 Task: Look for Airbnb options in Shirbin, Egypt from 12th December, 2023 to 16th December, 2023 for 8 adults. Place can be private room with 8 bedrooms having 8 beds and 8 bathrooms. Property type can be hotel. Amenities needed are: wifi, TV, free parkinig on premises, gym, breakfast.
Action: Mouse moved to (449, 100)
Screenshot: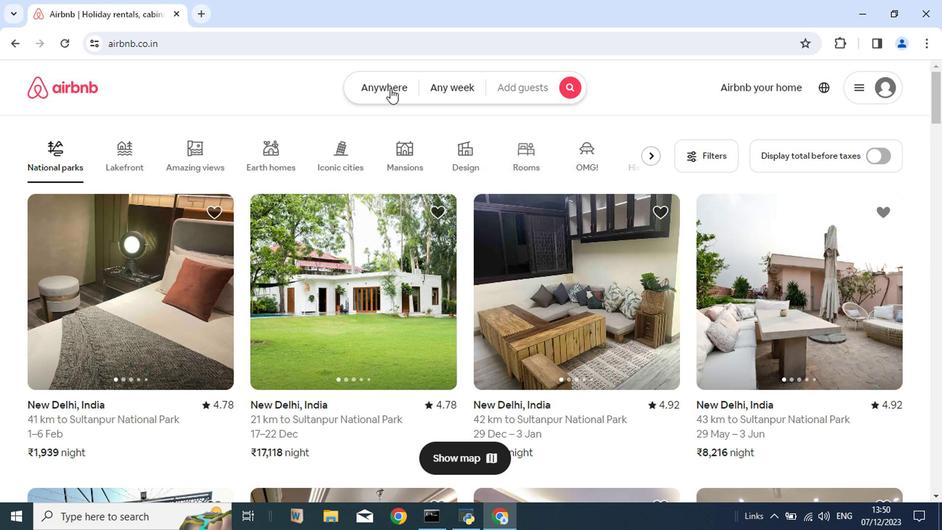 
Action: Mouse pressed left at (449, 100)
Screenshot: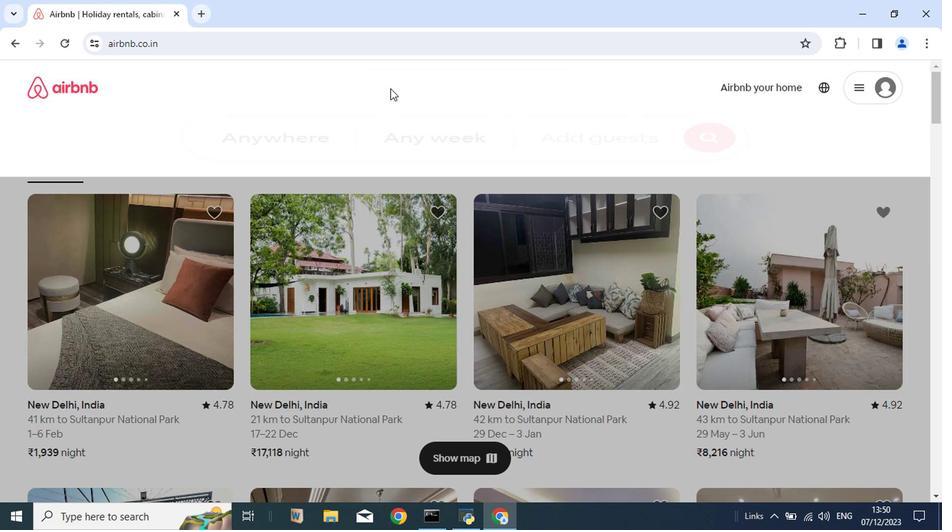 
Action: Mouse moved to (451, 102)
Screenshot: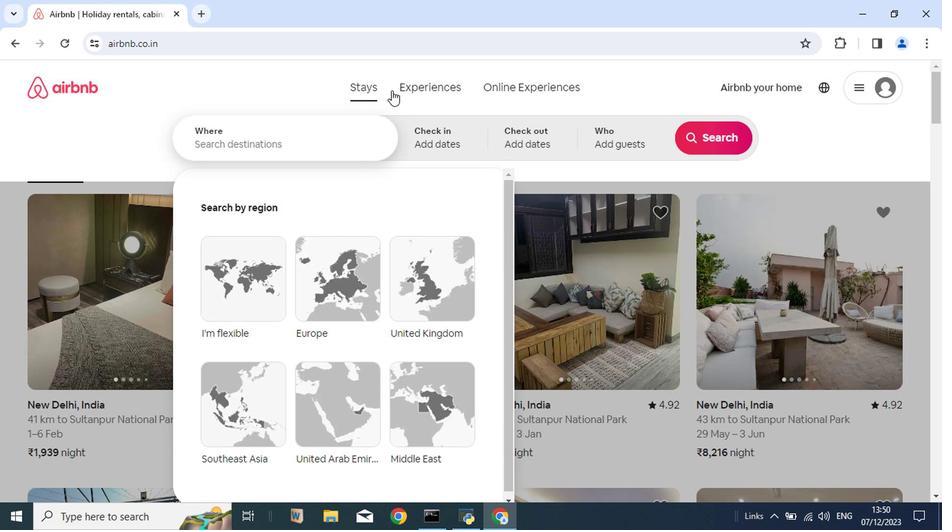 
Action: Key pressed <Key.shift>Shirbin
Screenshot: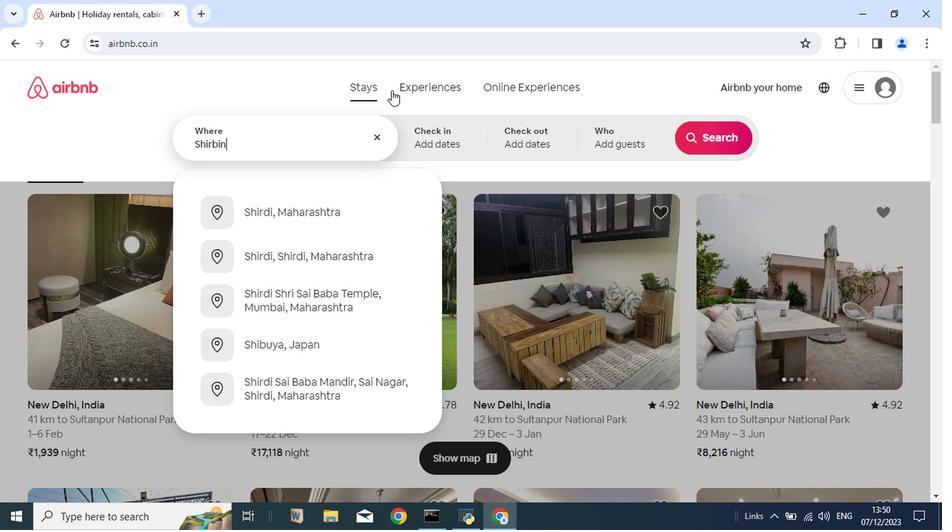 
Action: Mouse moved to (380, 259)
Screenshot: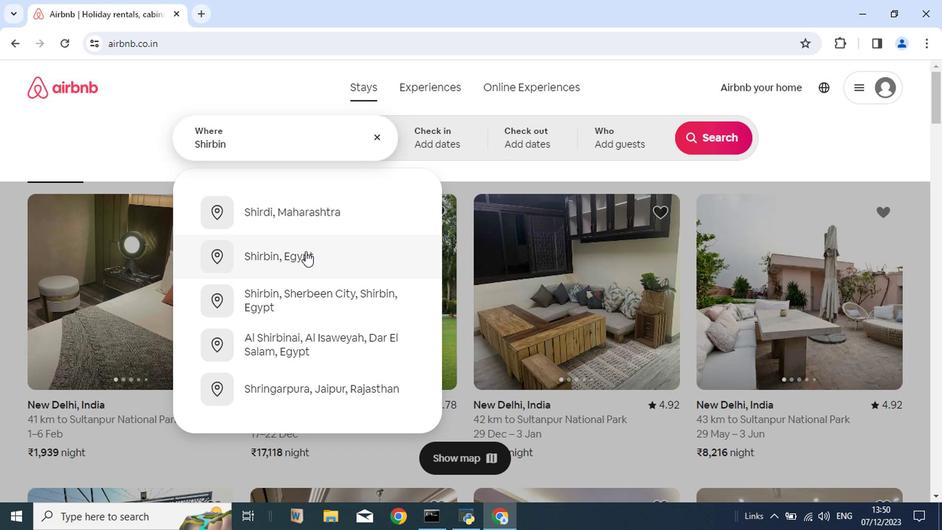 
Action: Mouse pressed left at (380, 259)
Screenshot: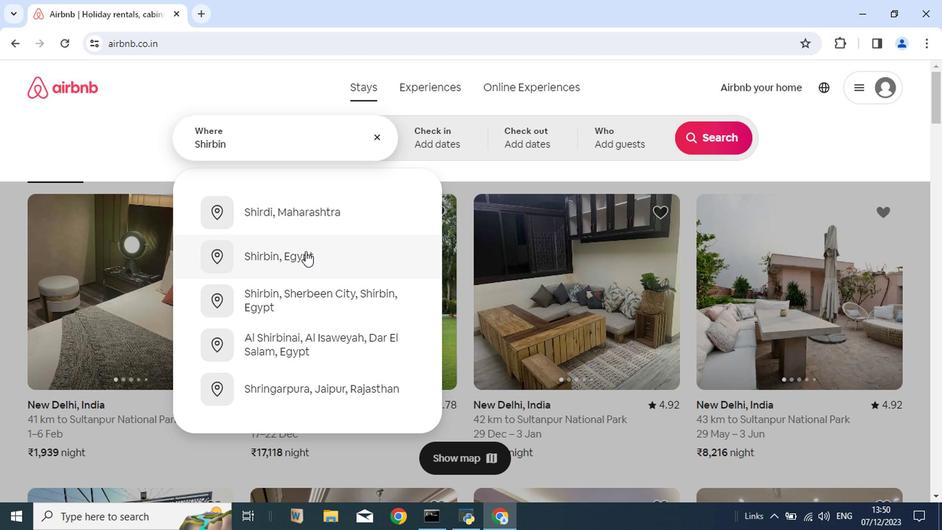 
Action: Mouse moved to (368, 379)
Screenshot: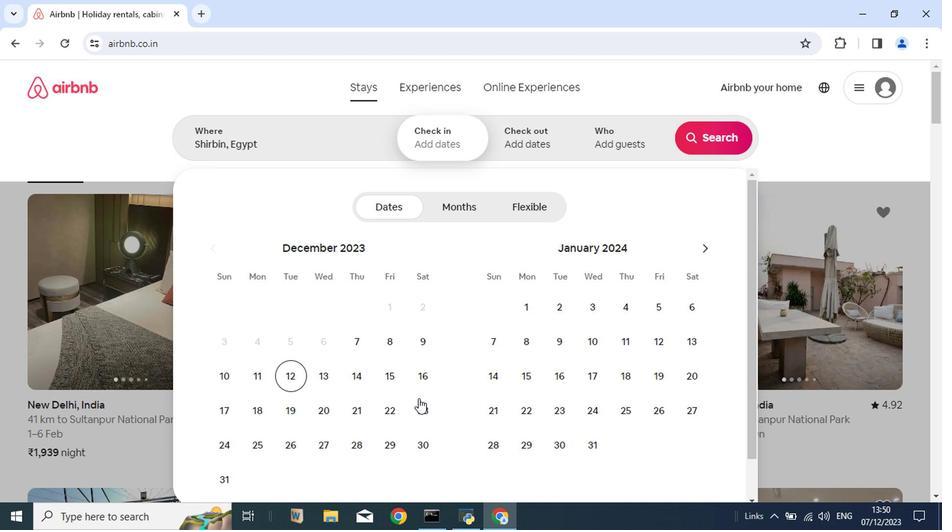 
Action: Mouse pressed left at (368, 379)
Screenshot: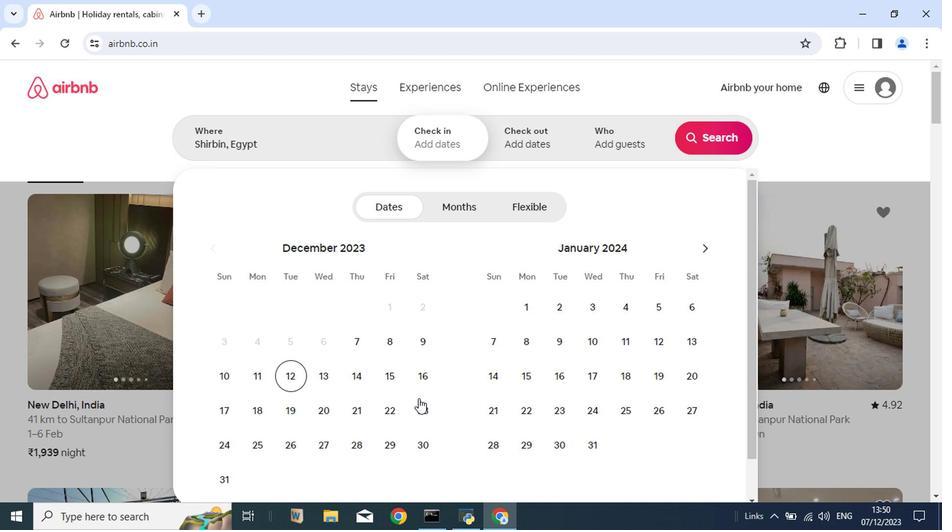 
Action: Mouse moved to (479, 382)
Screenshot: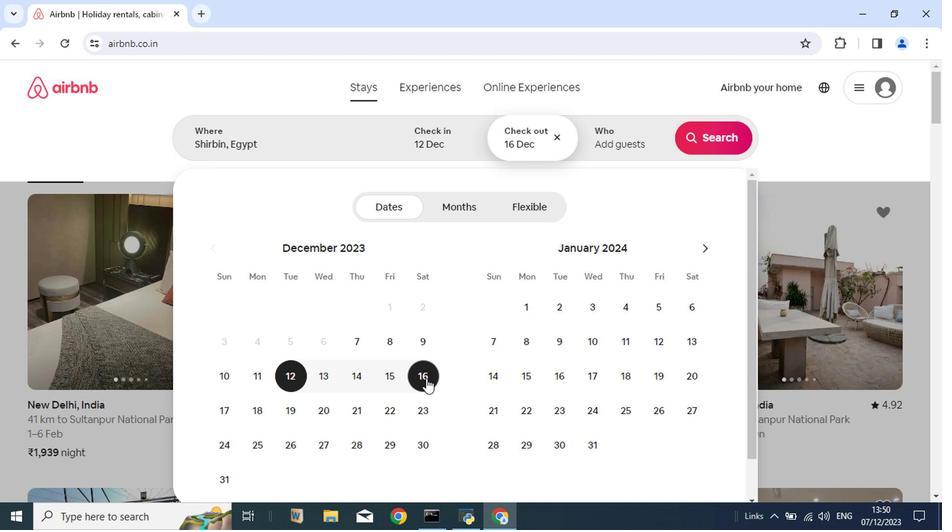 
Action: Mouse pressed left at (479, 382)
Screenshot: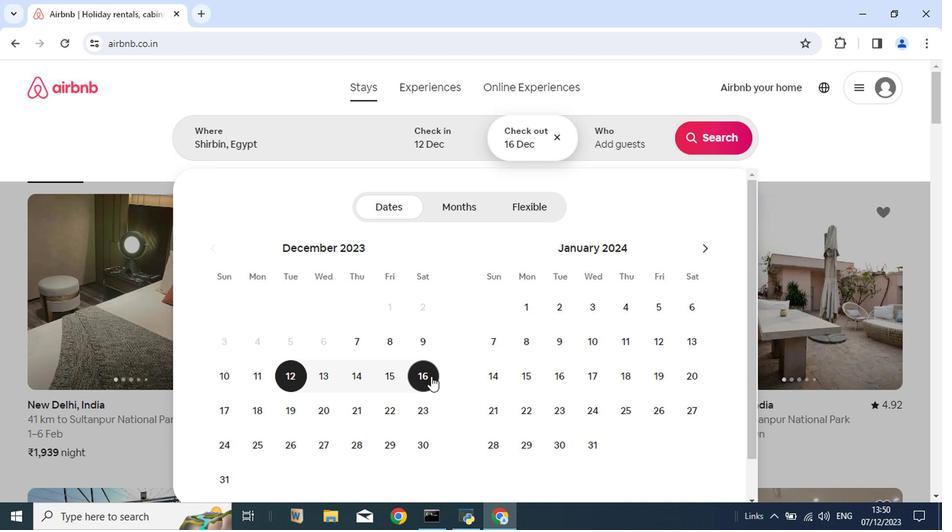 
Action: Mouse moved to (646, 147)
Screenshot: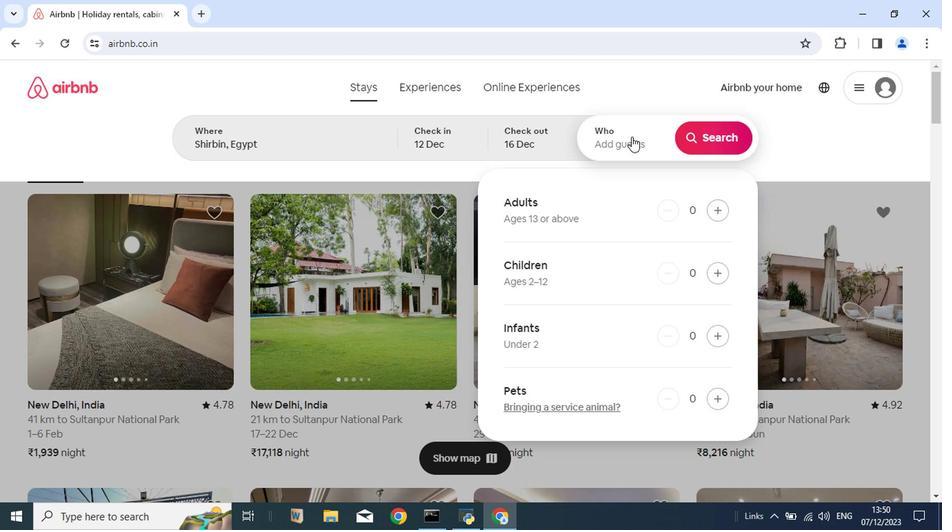 
Action: Mouse pressed left at (646, 147)
Screenshot: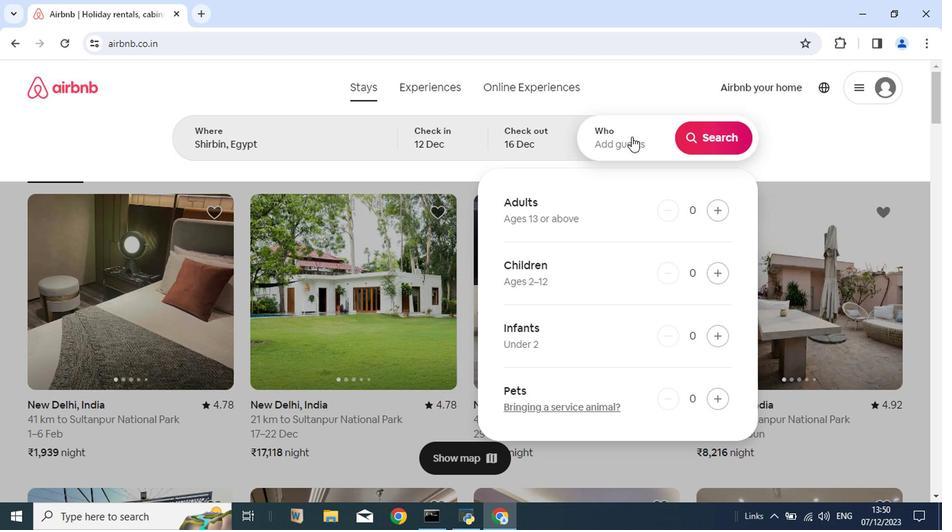 
Action: Mouse moved to (714, 216)
Screenshot: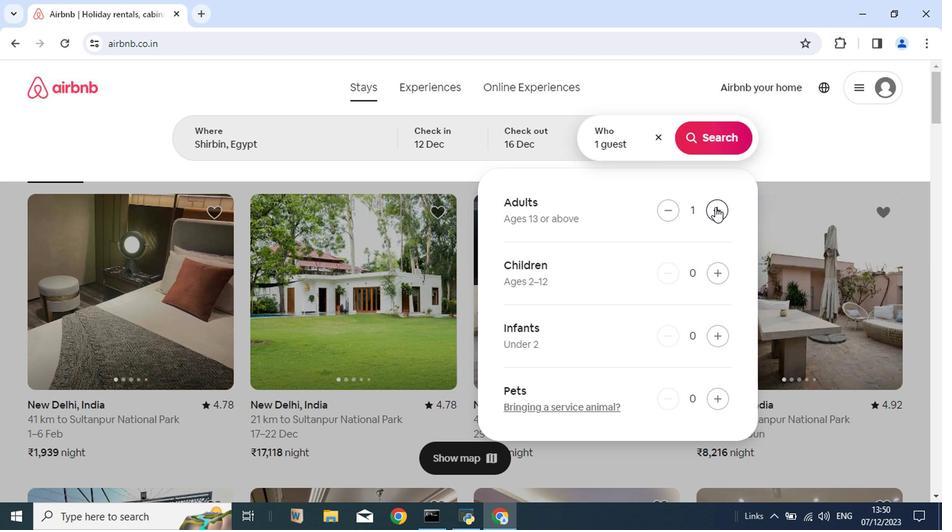 
Action: Mouse pressed left at (714, 216)
Screenshot: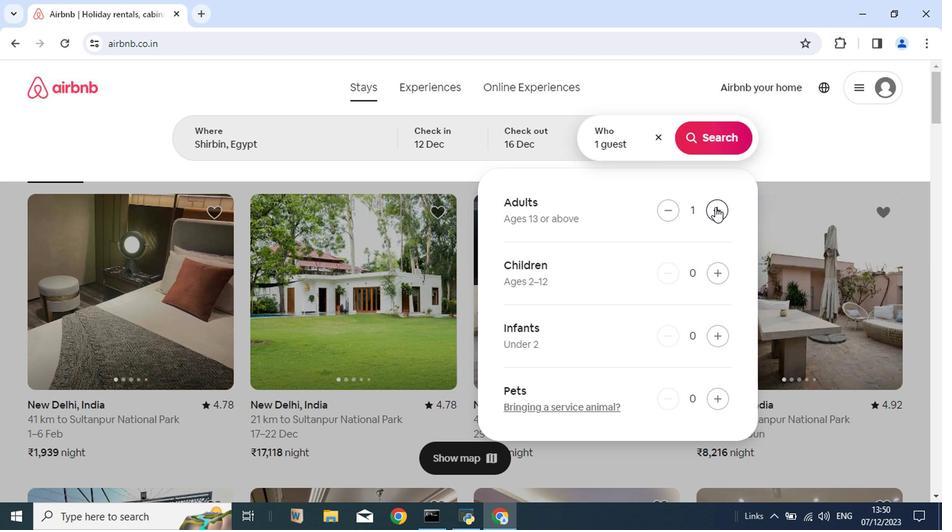 
Action: Mouse pressed left at (714, 216)
Screenshot: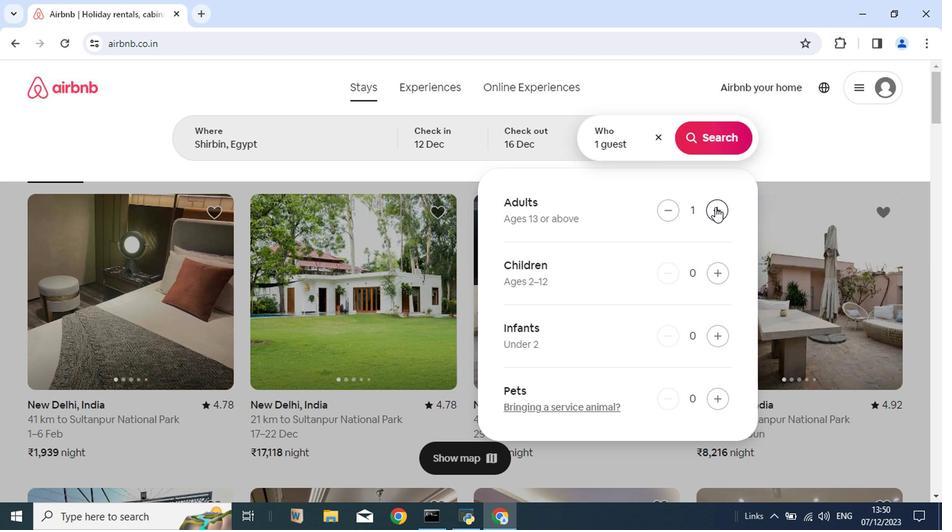 
Action: Mouse pressed left at (714, 216)
Screenshot: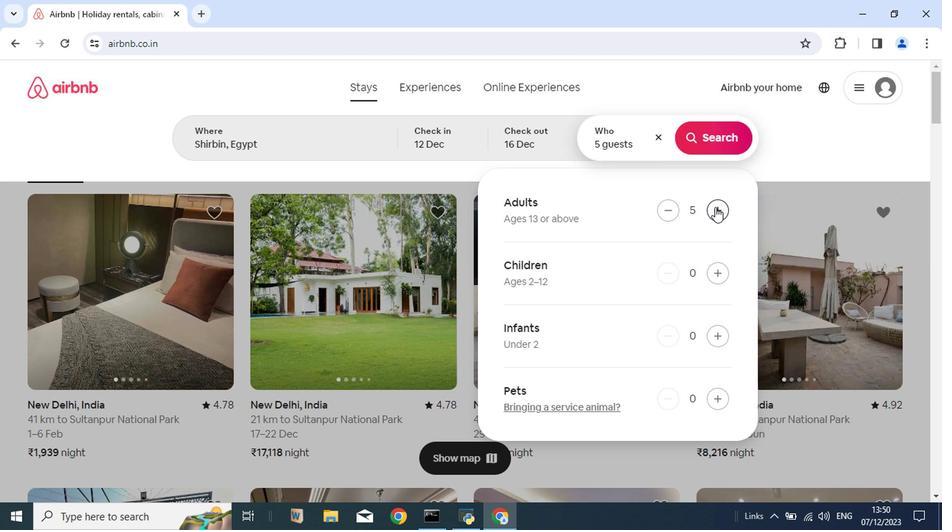 
Action: Mouse pressed left at (714, 216)
Screenshot: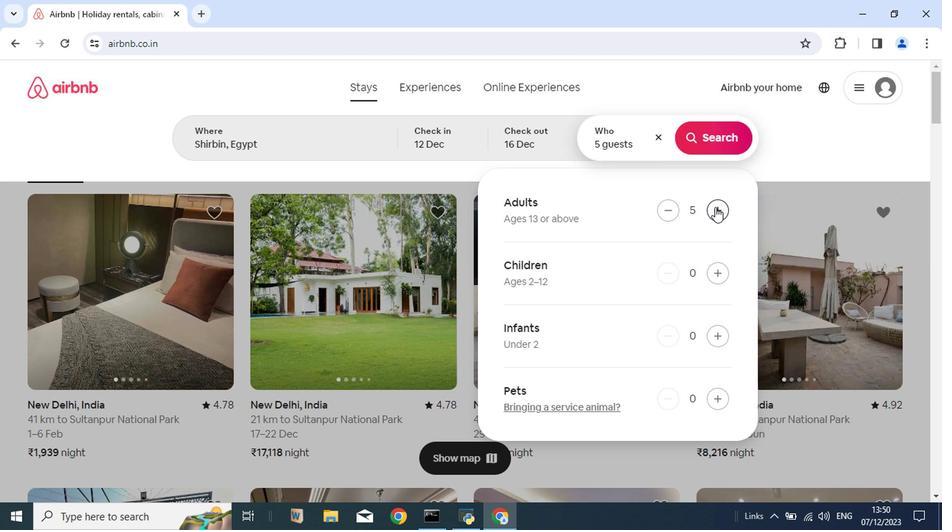 
Action: Mouse pressed left at (714, 216)
Screenshot: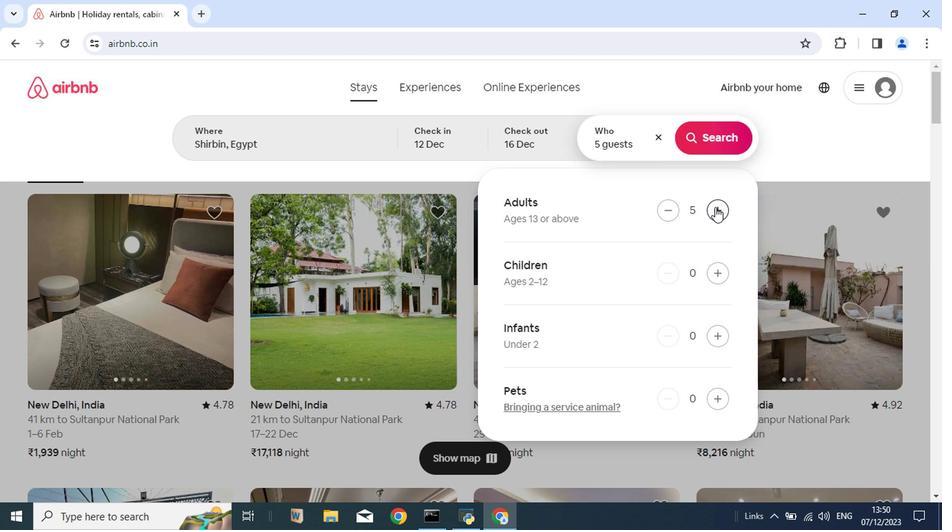 
Action: Mouse pressed left at (714, 216)
Screenshot: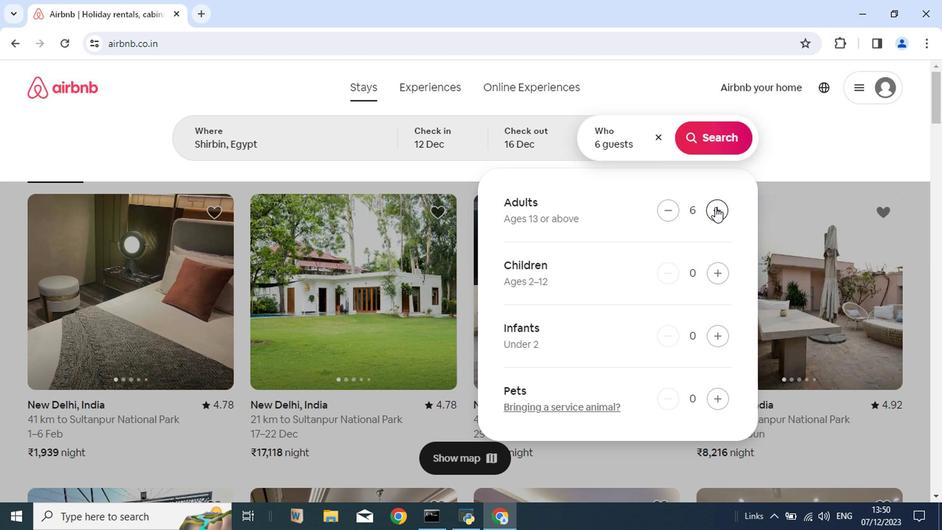 
Action: Mouse pressed left at (714, 216)
Screenshot: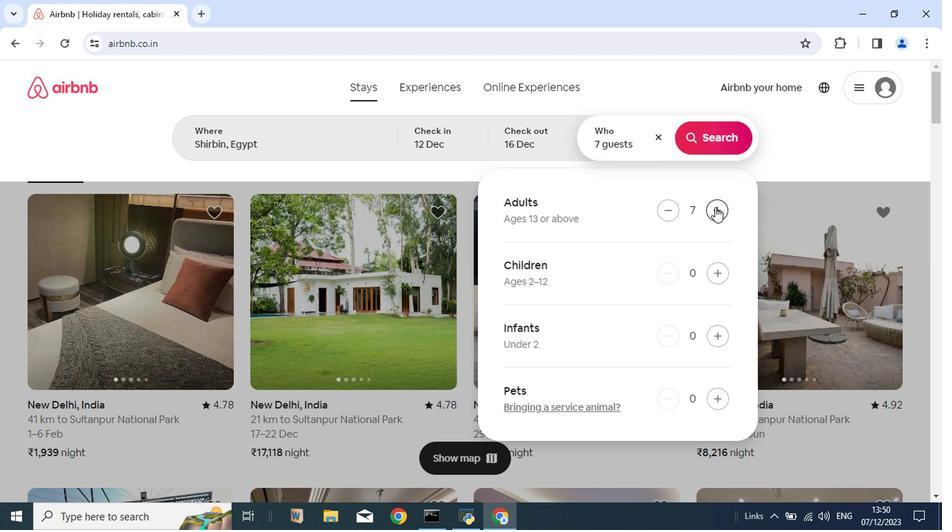 
Action: Mouse pressed left at (714, 216)
Screenshot: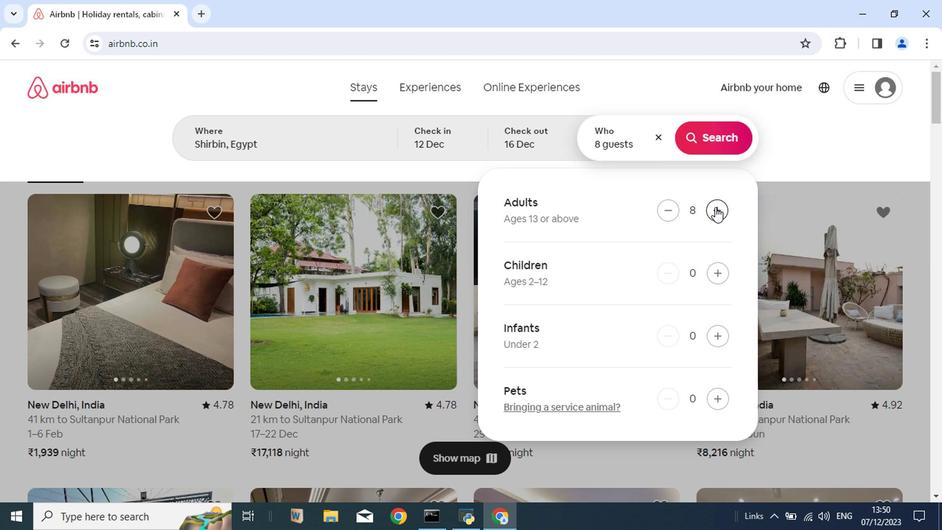 
Action: Mouse moved to (711, 152)
Screenshot: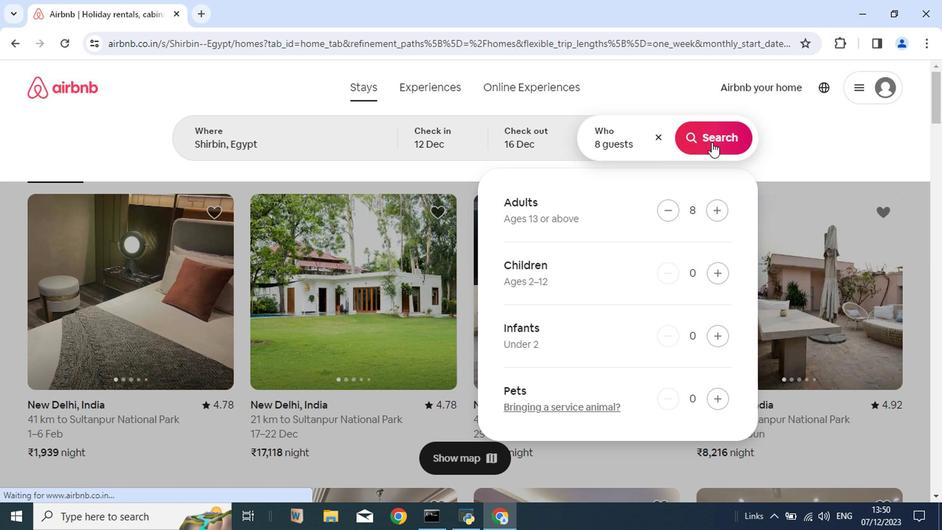 
Action: Mouse pressed left at (711, 152)
Screenshot: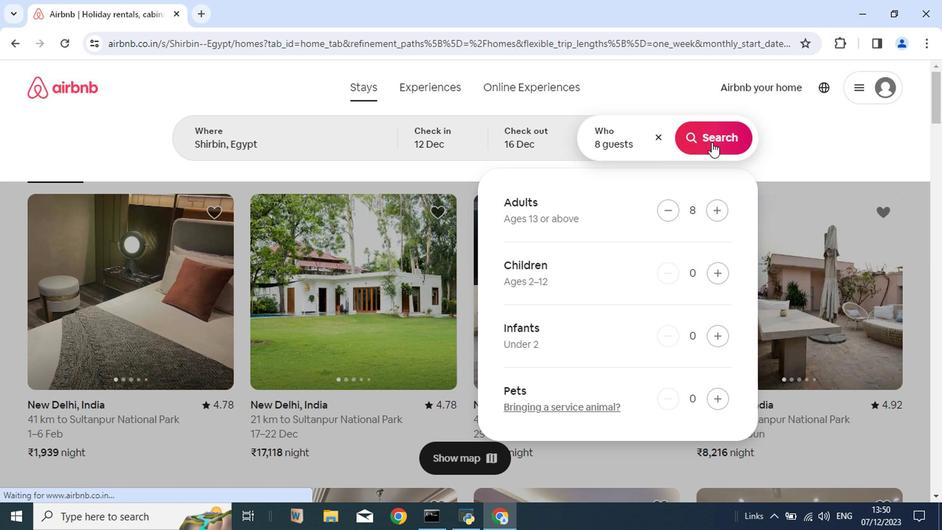 
Action: Mouse moved to (725, 148)
Screenshot: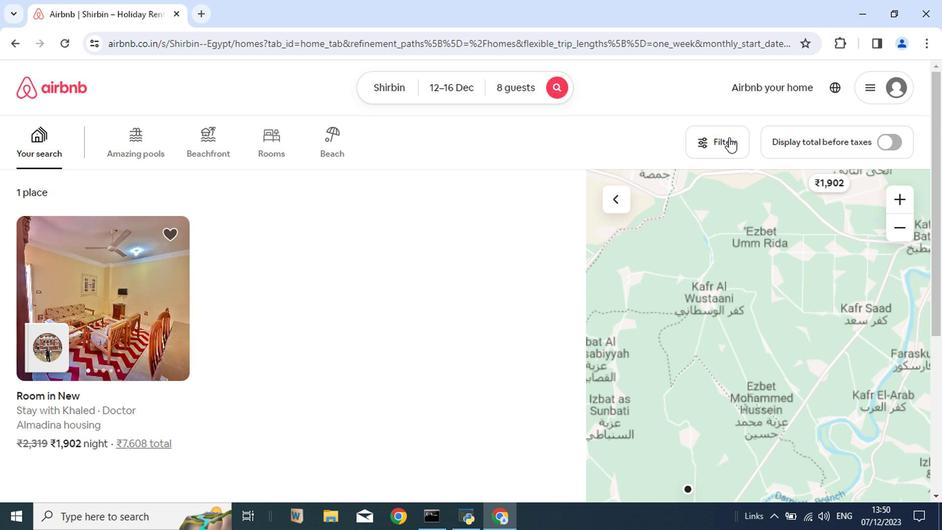
Action: Mouse pressed left at (725, 148)
Screenshot: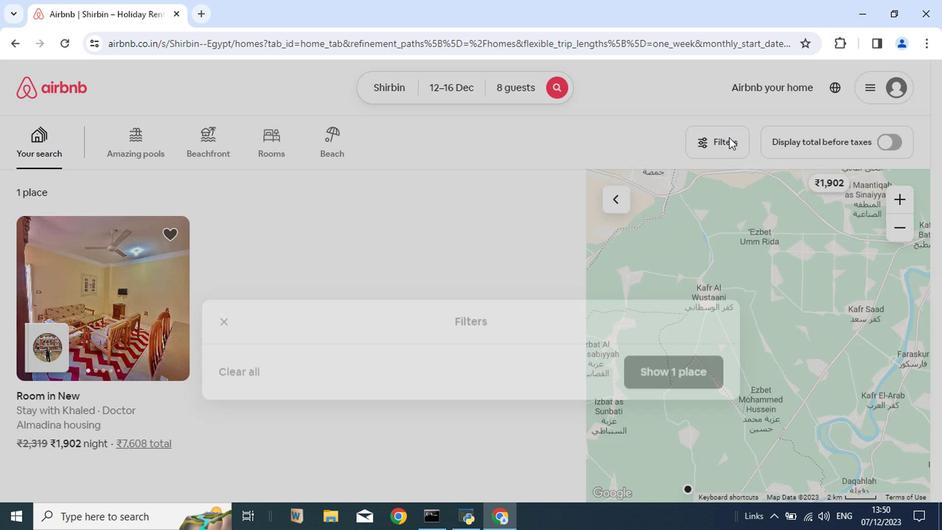 
Action: Mouse moved to (729, 160)
Screenshot: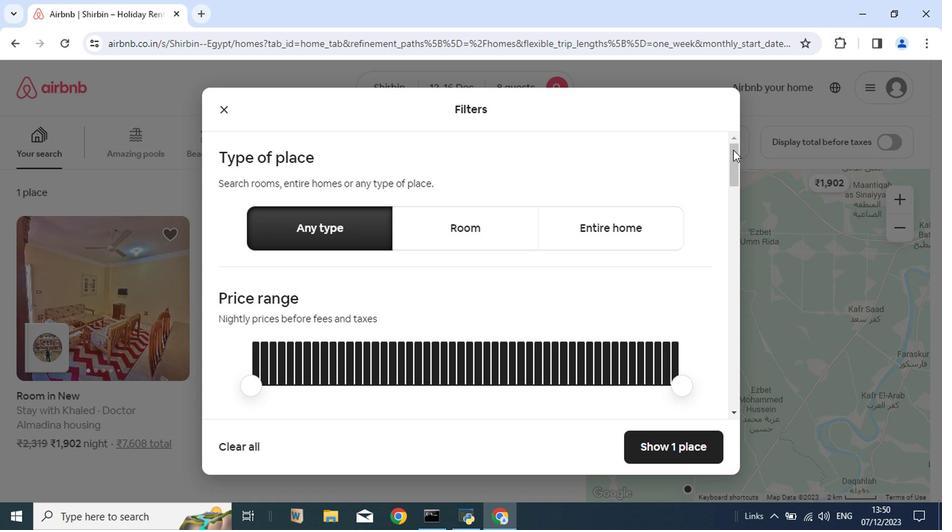 
Action: Mouse pressed left at (729, 160)
Screenshot: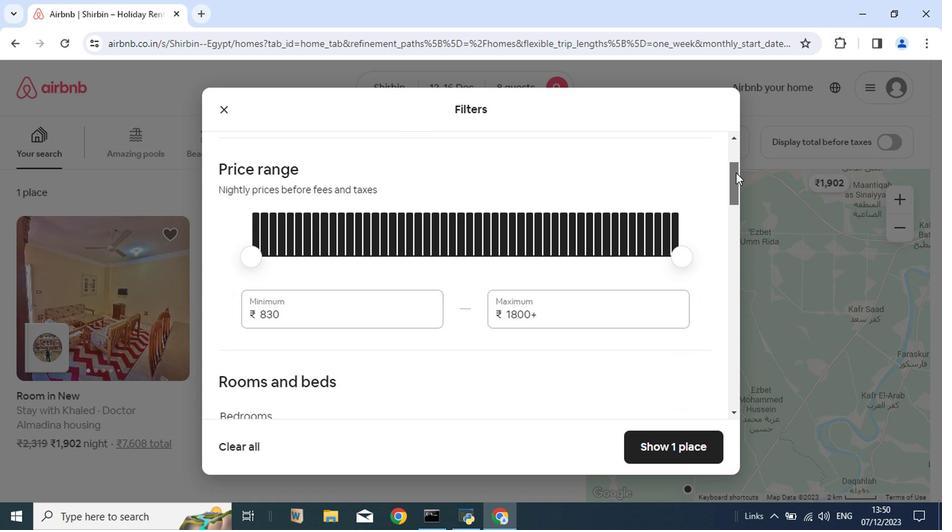 
Action: Mouse moved to (652, 254)
Screenshot: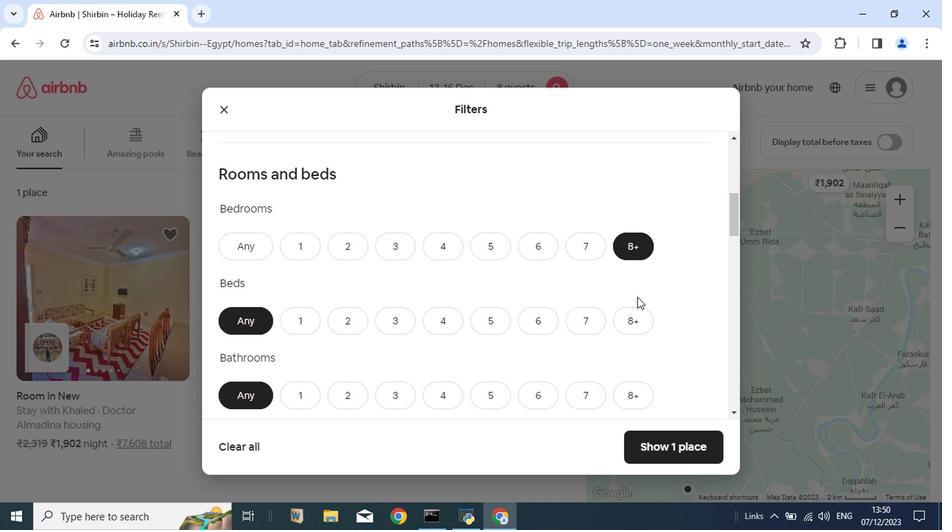 
Action: Mouse pressed left at (652, 254)
Screenshot: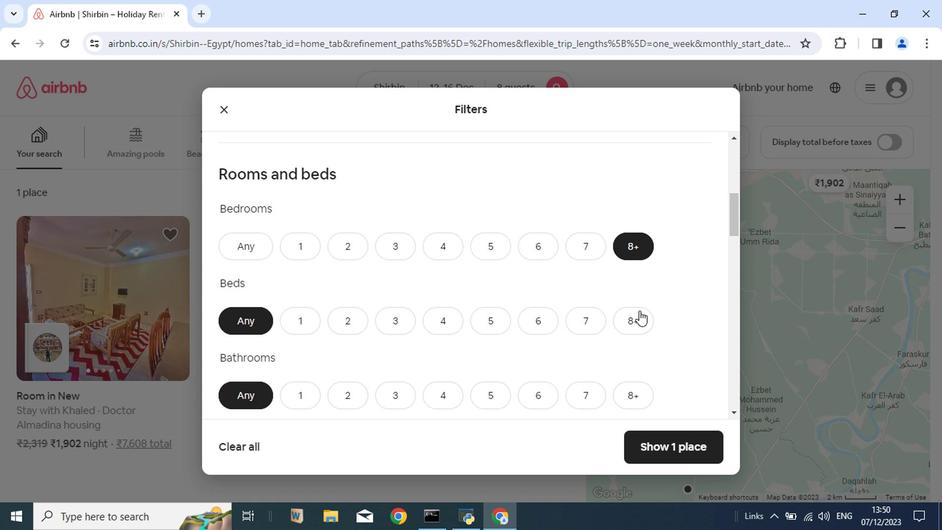 
Action: Mouse moved to (648, 332)
Screenshot: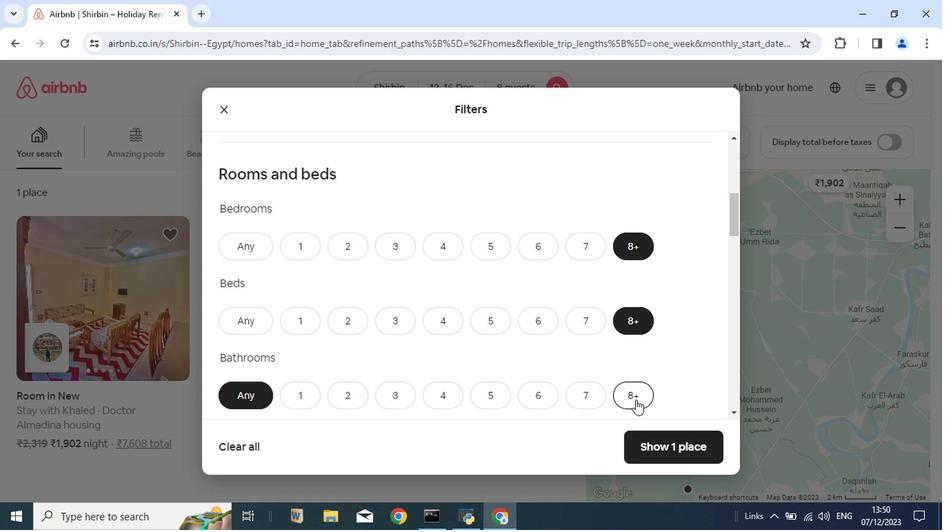 
Action: Mouse pressed left at (648, 332)
Screenshot: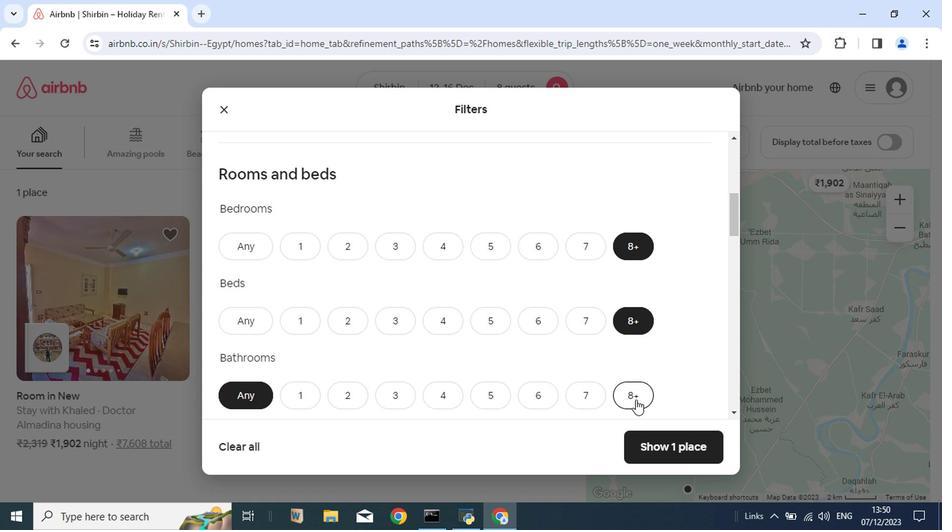 
Action: Mouse moved to (649, 404)
Screenshot: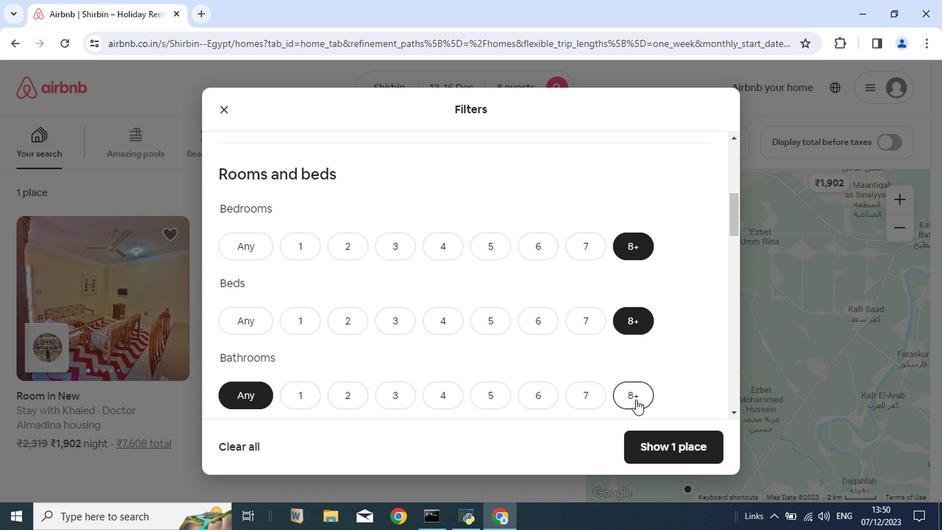 
Action: Mouse pressed left at (649, 404)
Screenshot: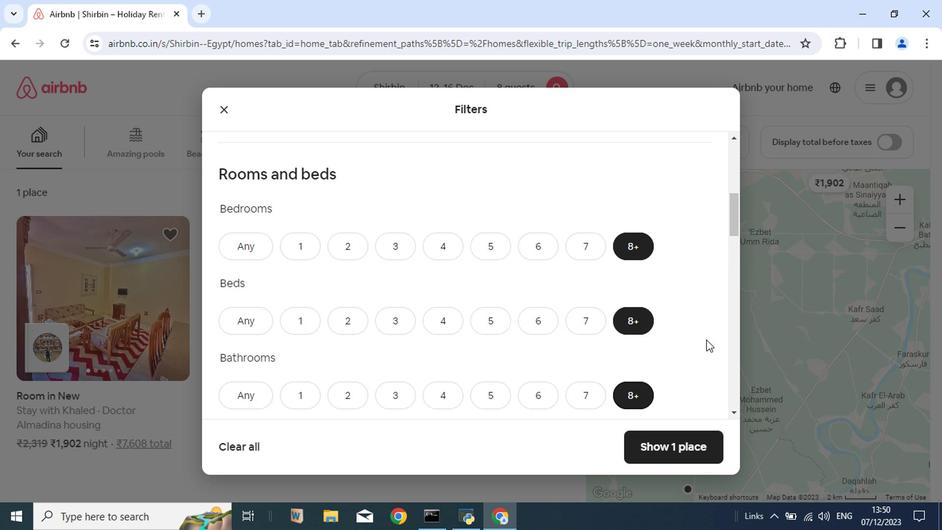 
Action: Mouse moved to (730, 235)
Screenshot: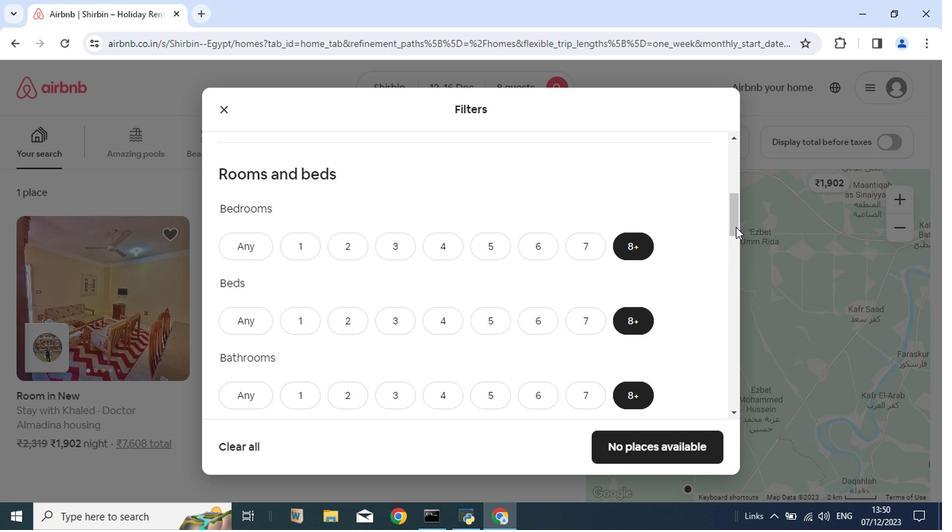 
Action: Mouse pressed left at (730, 235)
Screenshot: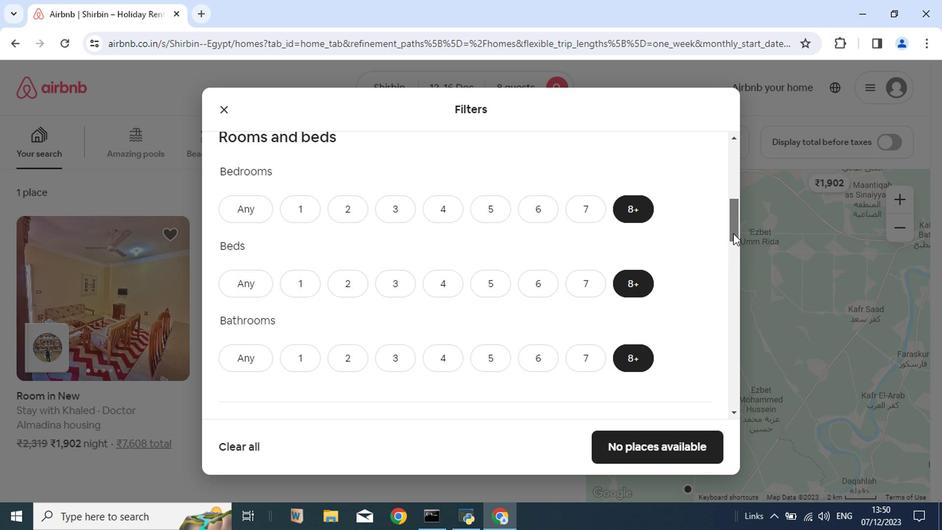 
Action: Mouse moved to (314, 272)
Screenshot: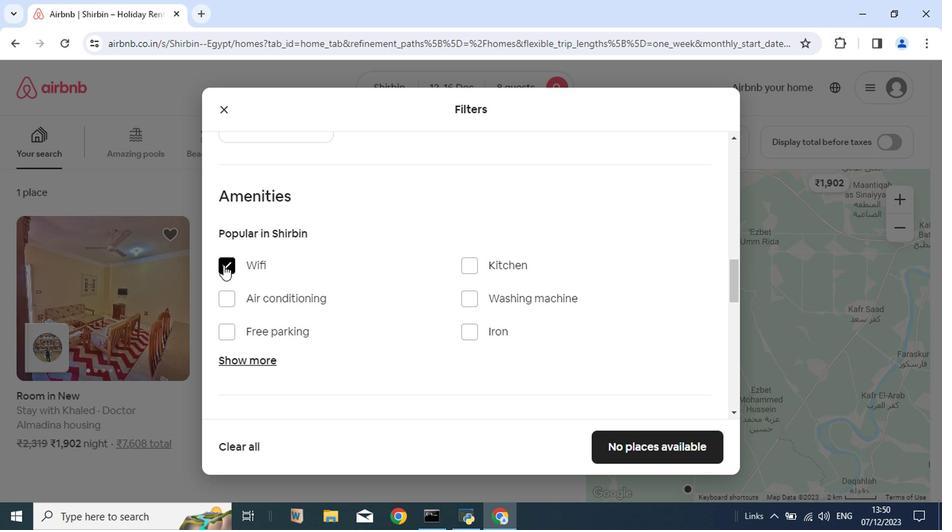 
Action: Mouse pressed left at (314, 272)
Screenshot: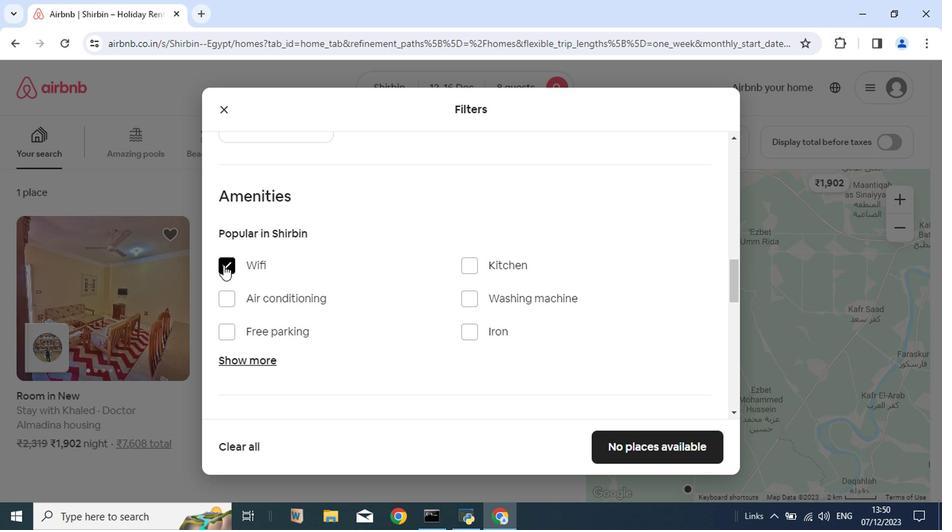 
Action: Mouse moved to (316, 335)
Screenshot: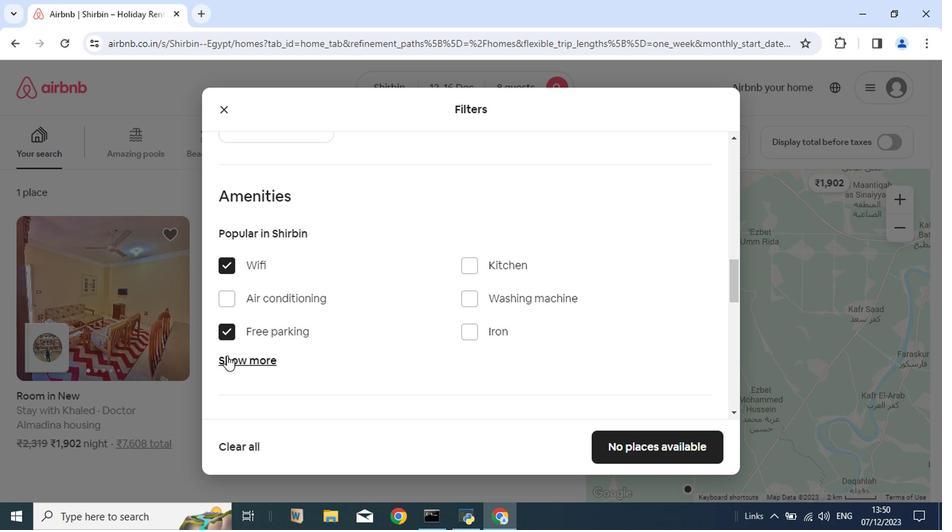 
Action: Mouse pressed left at (316, 335)
Screenshot: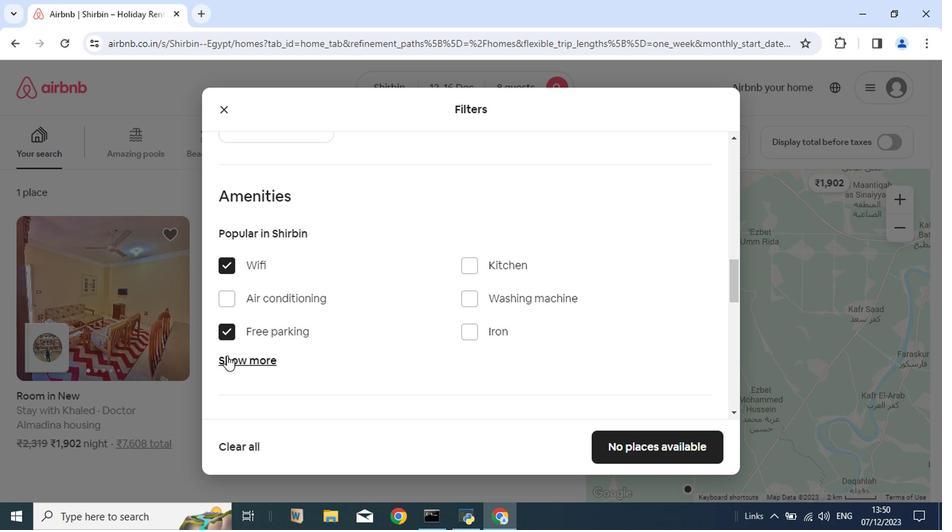
Action: Mouse moved to (316, 360)
Screenshot: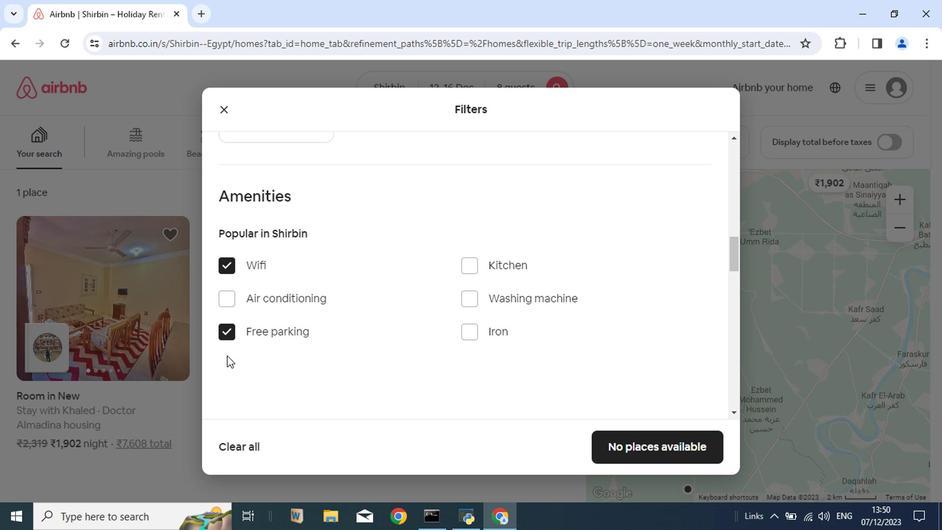 
Action: Mouse pressed left at (316, 360)
Screenshot: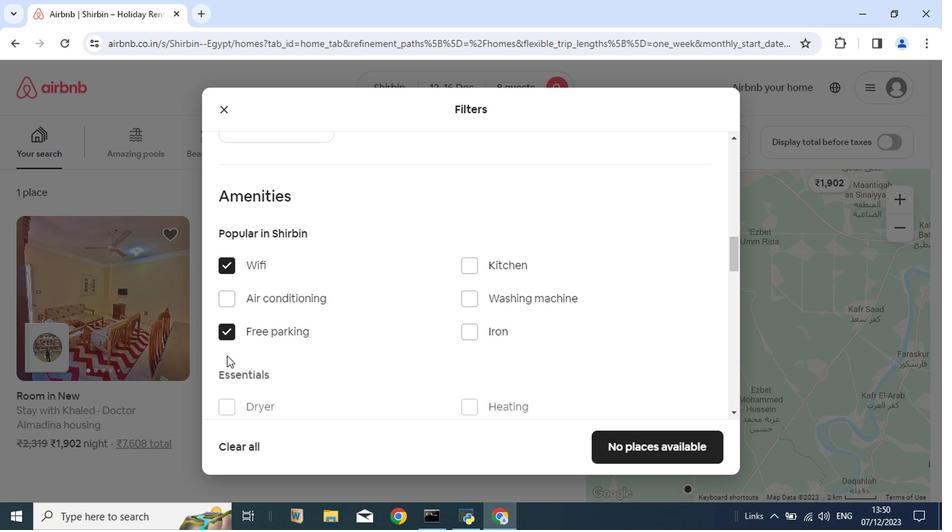 
Action: Mouse moved to (486, 402)
Screenshot: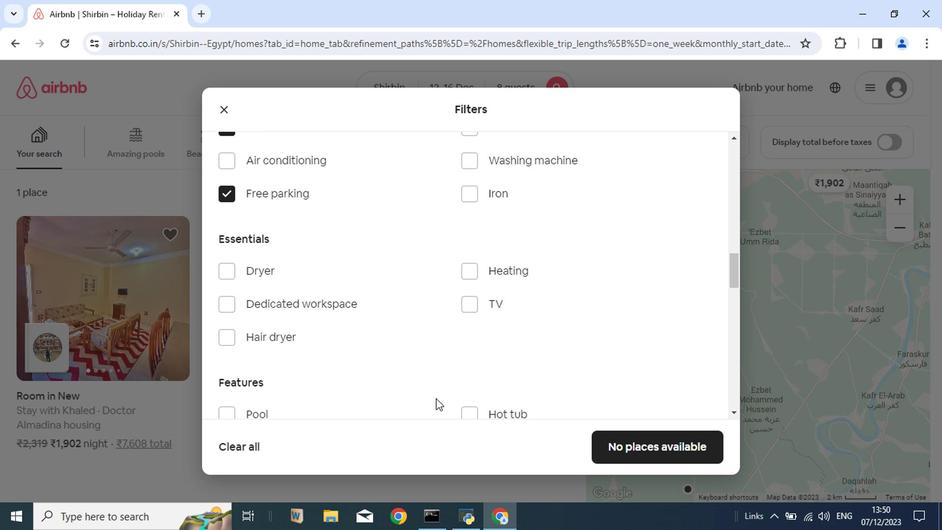 
Action: Mouse scrolled (486, 401) with delta (0, 0)
Screenshot: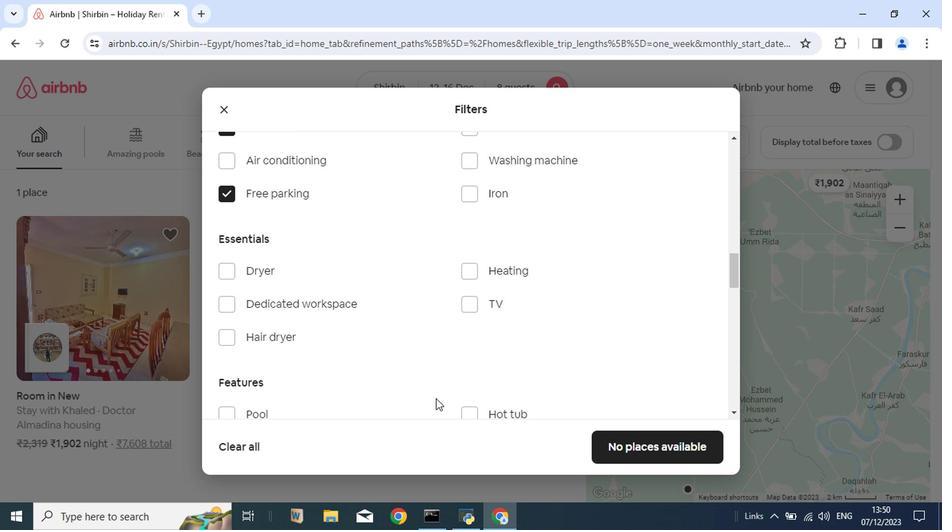 
Action: Mouse scrolled (486, 401) with delta (0, 0)
Screenshot: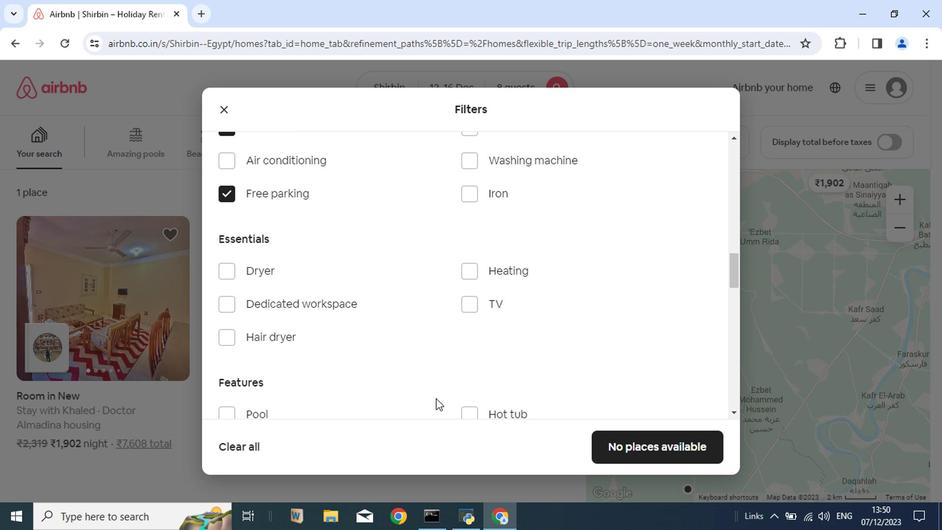 
Action: Mouse moved to (516, 309)
Screenshot: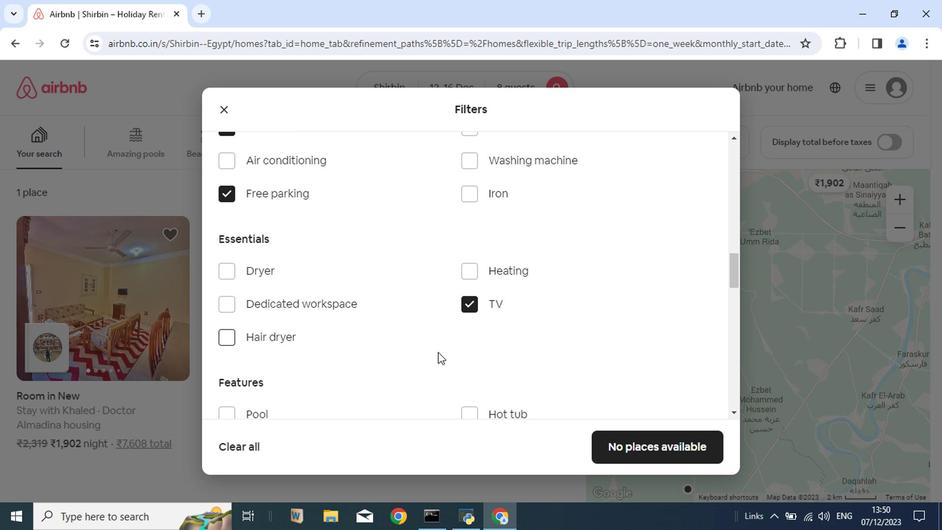 
Action: Mouse pressed left at (516, 309)
Screenshot: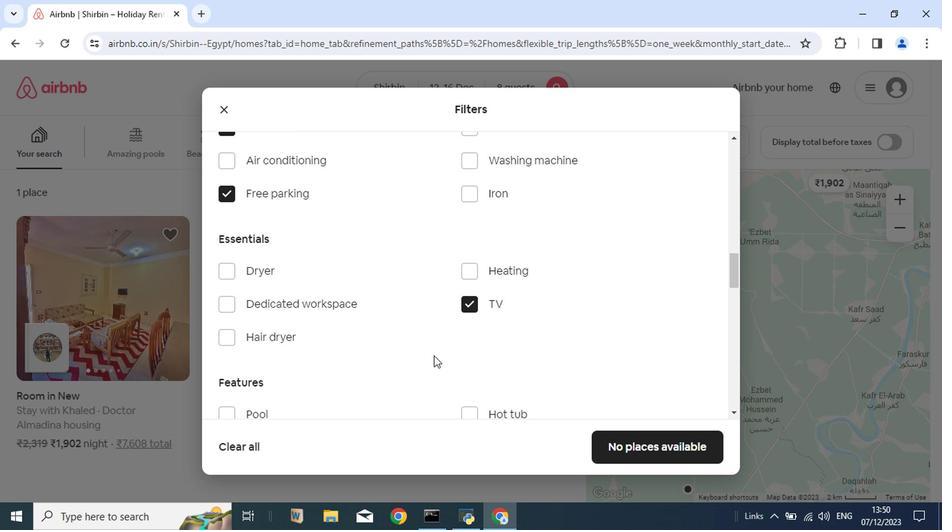 
Action: Mouse moved to (463, 359)
Screenshot: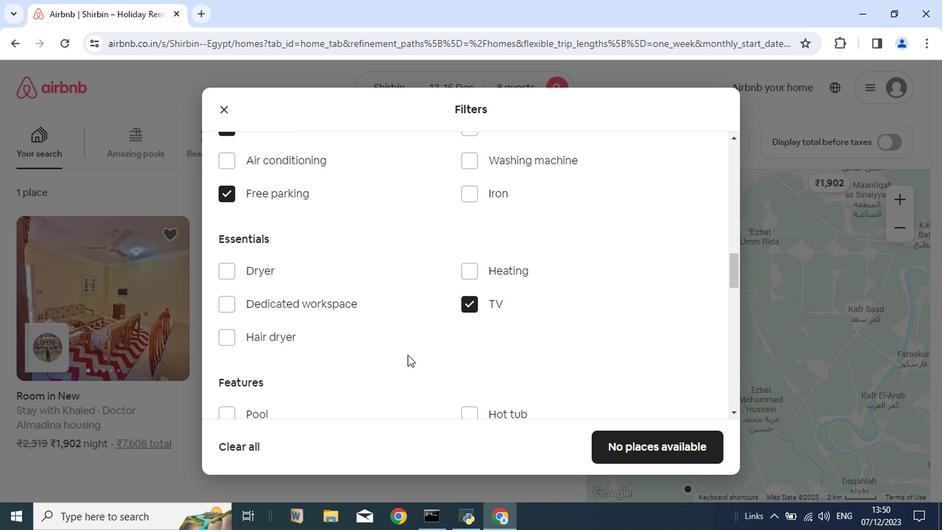 
Action: Mouse scrolled (463, 359) with delta (0, 0)
Screenshot: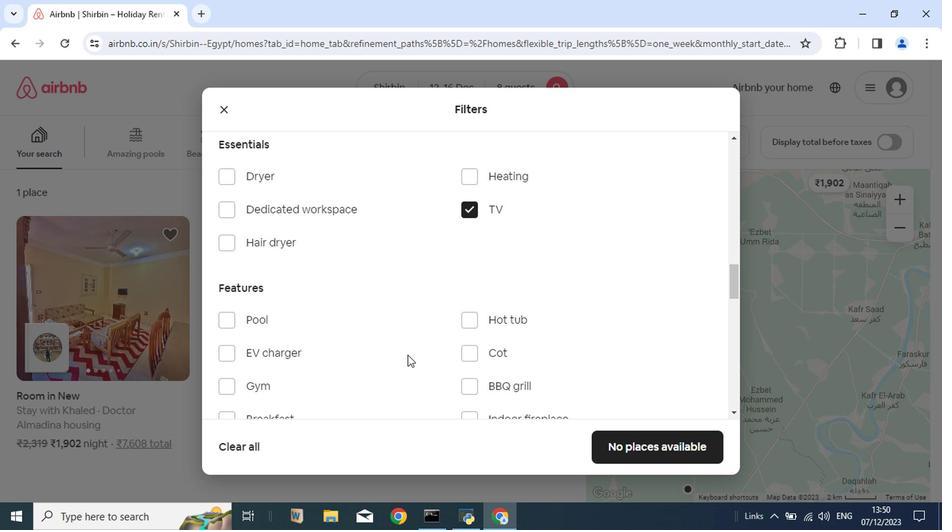 
Action: Mouse scrolled (463, 359) with delta (0, 0)
Screenshot: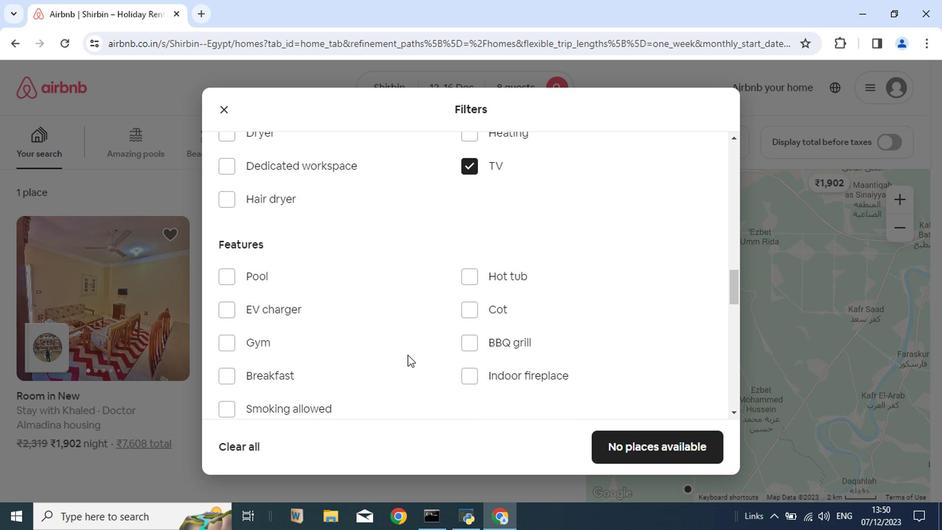 
Action: Mouse moved to (319, 348)
Screenshot: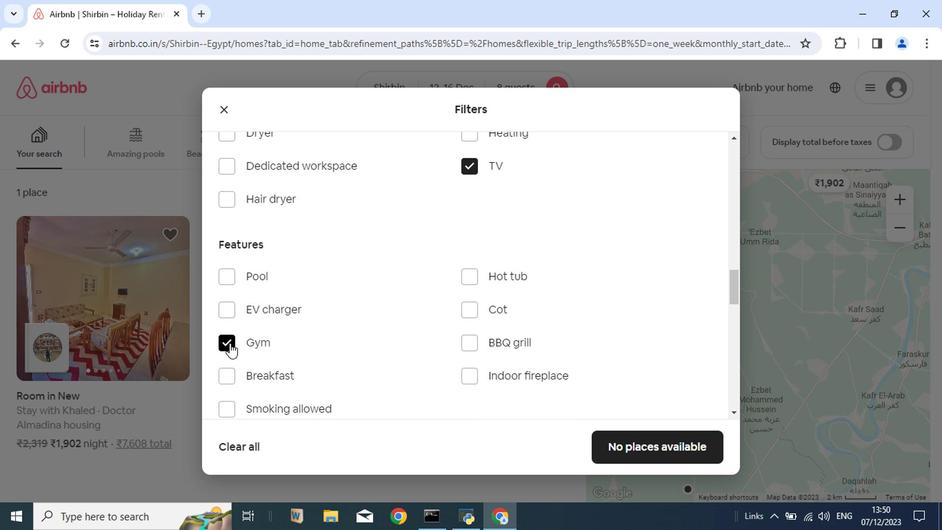 
Action: Mouse pressed left at (319, 348)
Screenshot: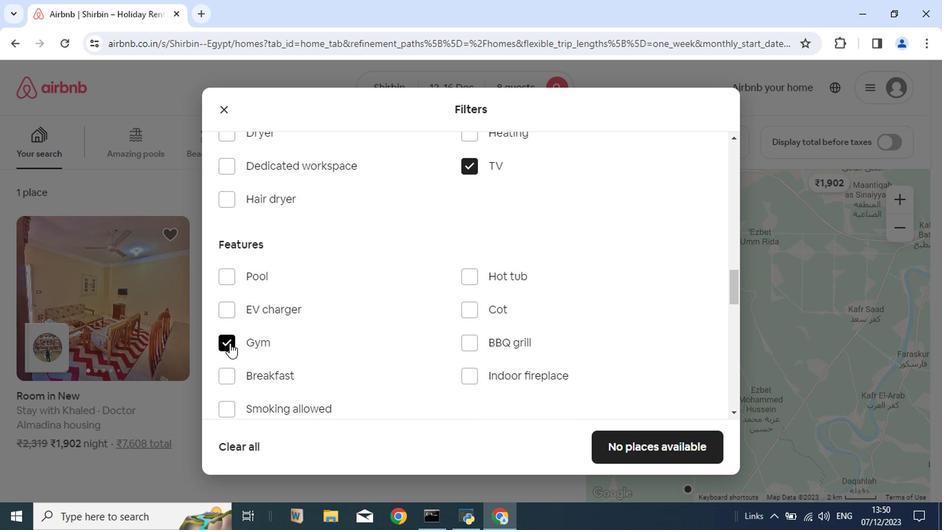 
Action: Mouse moved to (318, 388)
Screenshot: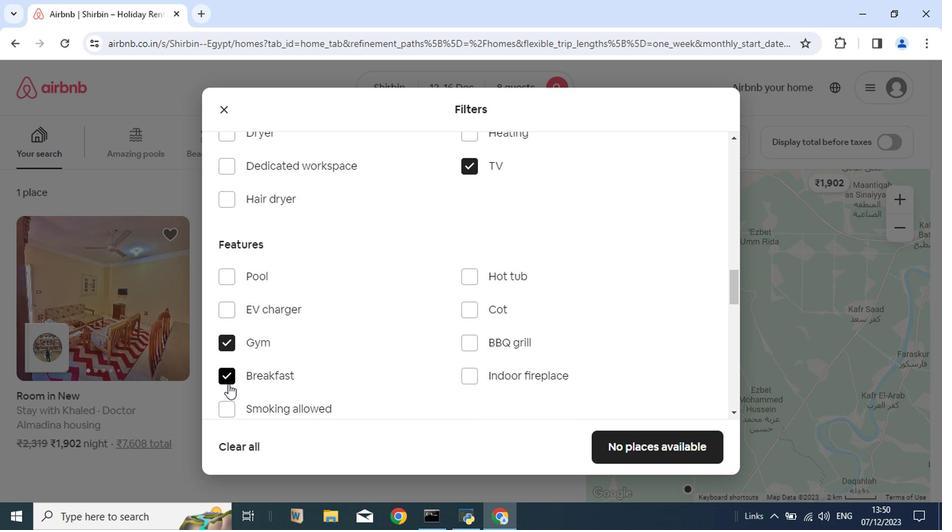 
Action: Mouse pressed left at (318, 388)
Screenshot: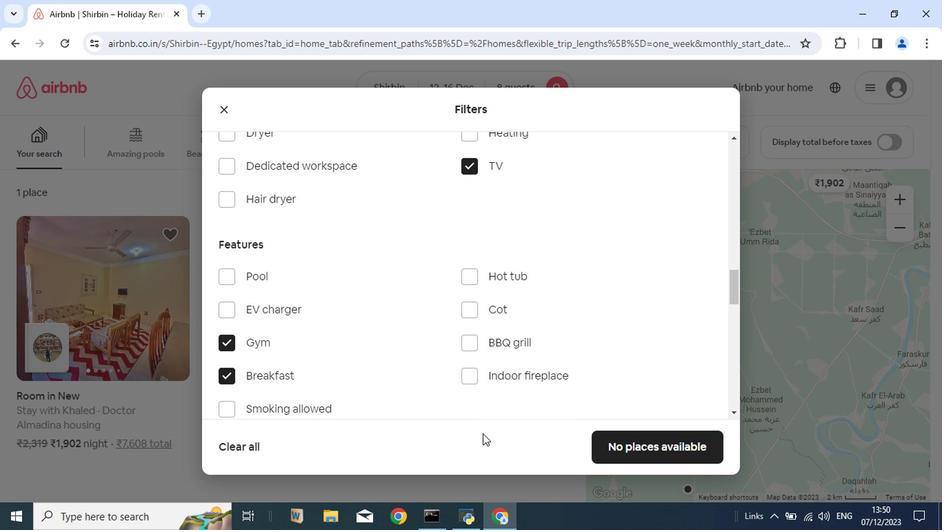 
Action: Mouse moved to (643, 458)
Screenshot: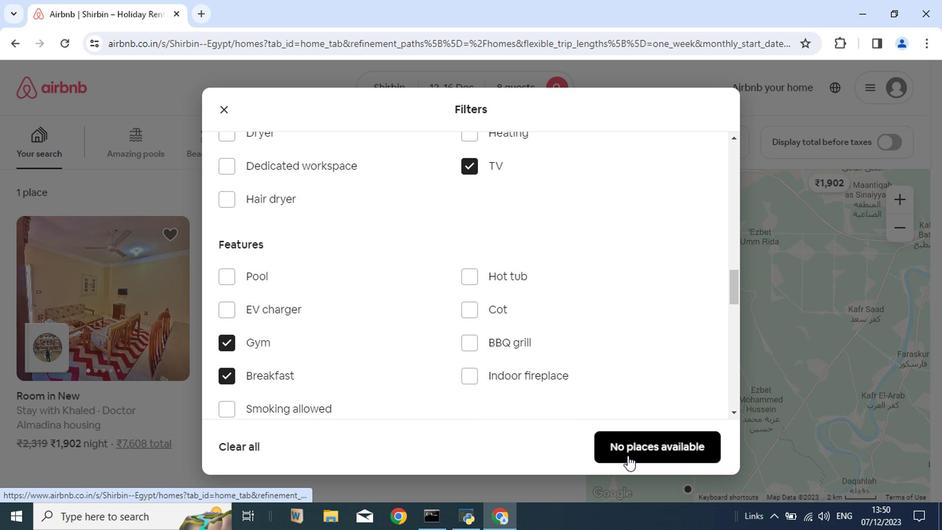 
Action: Mouse pressed left at (643, 458)
Screenshot: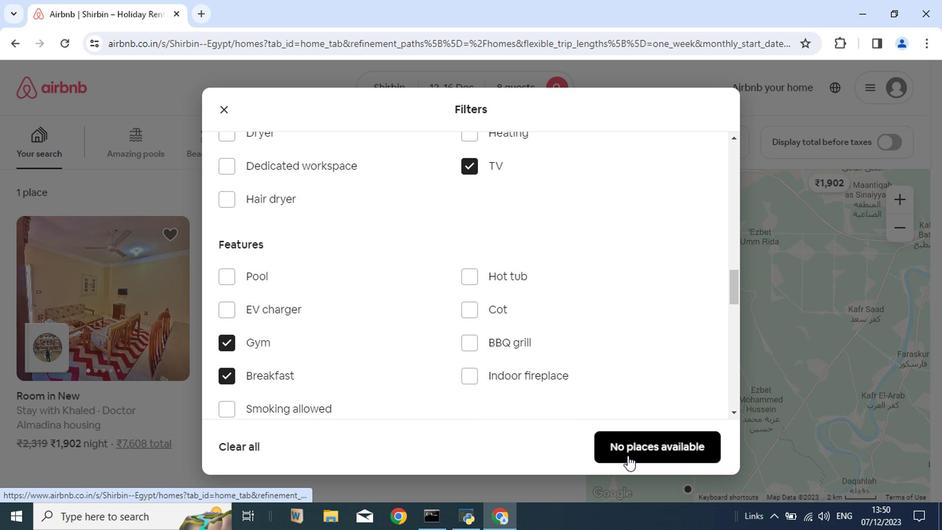 
Action: Mouse moved to (643, 458)
Screenshot: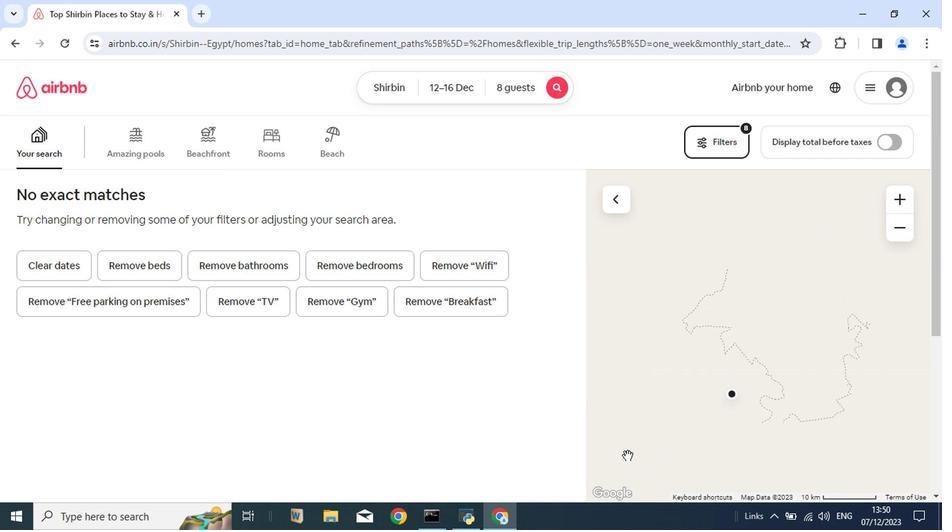 
